 Task: Use the formula "IMLOG10" in spreadsheet "Project portfolio".
Action: Mouse moved to (151, 137)
Screenshot: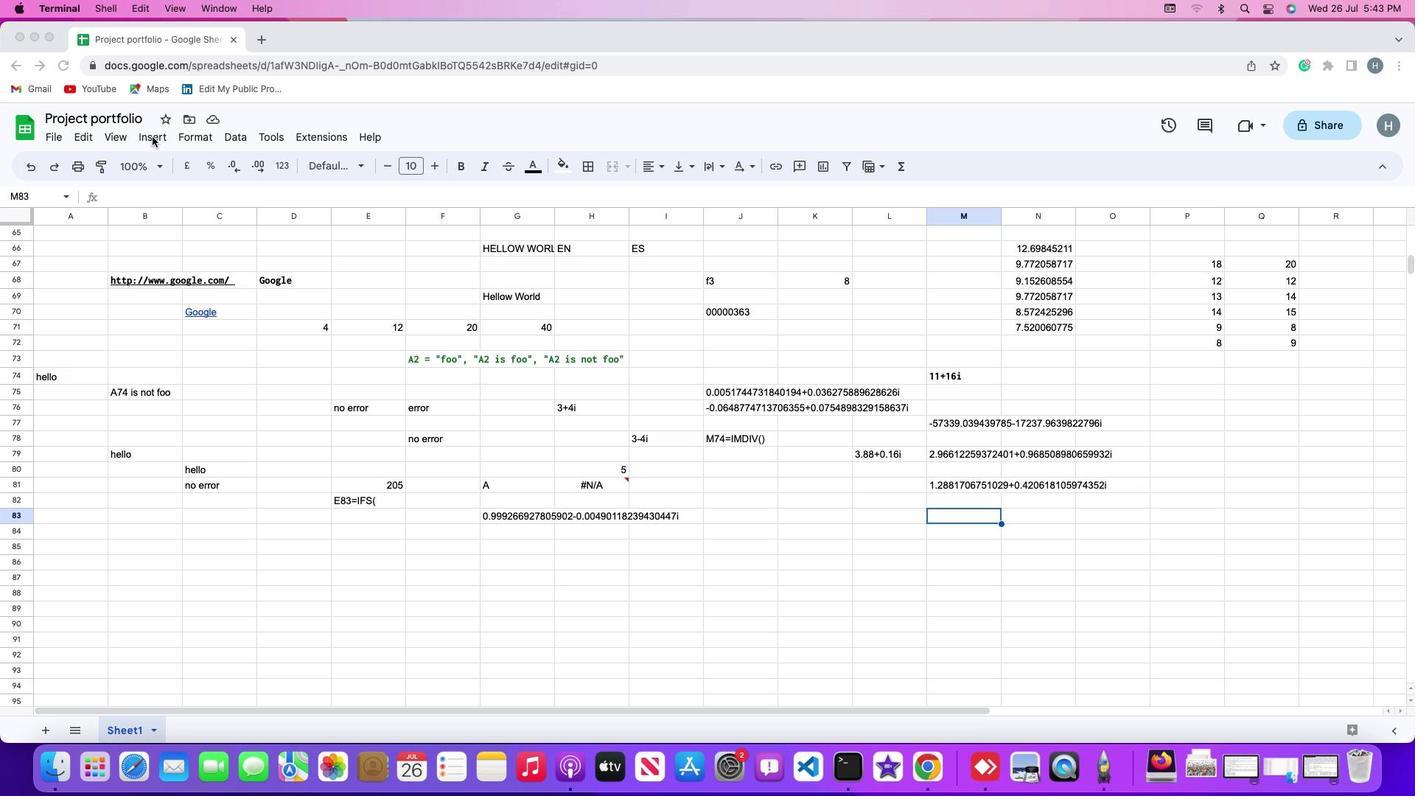 
Action: Mouse pressed left at (151, 137)
Screenshot: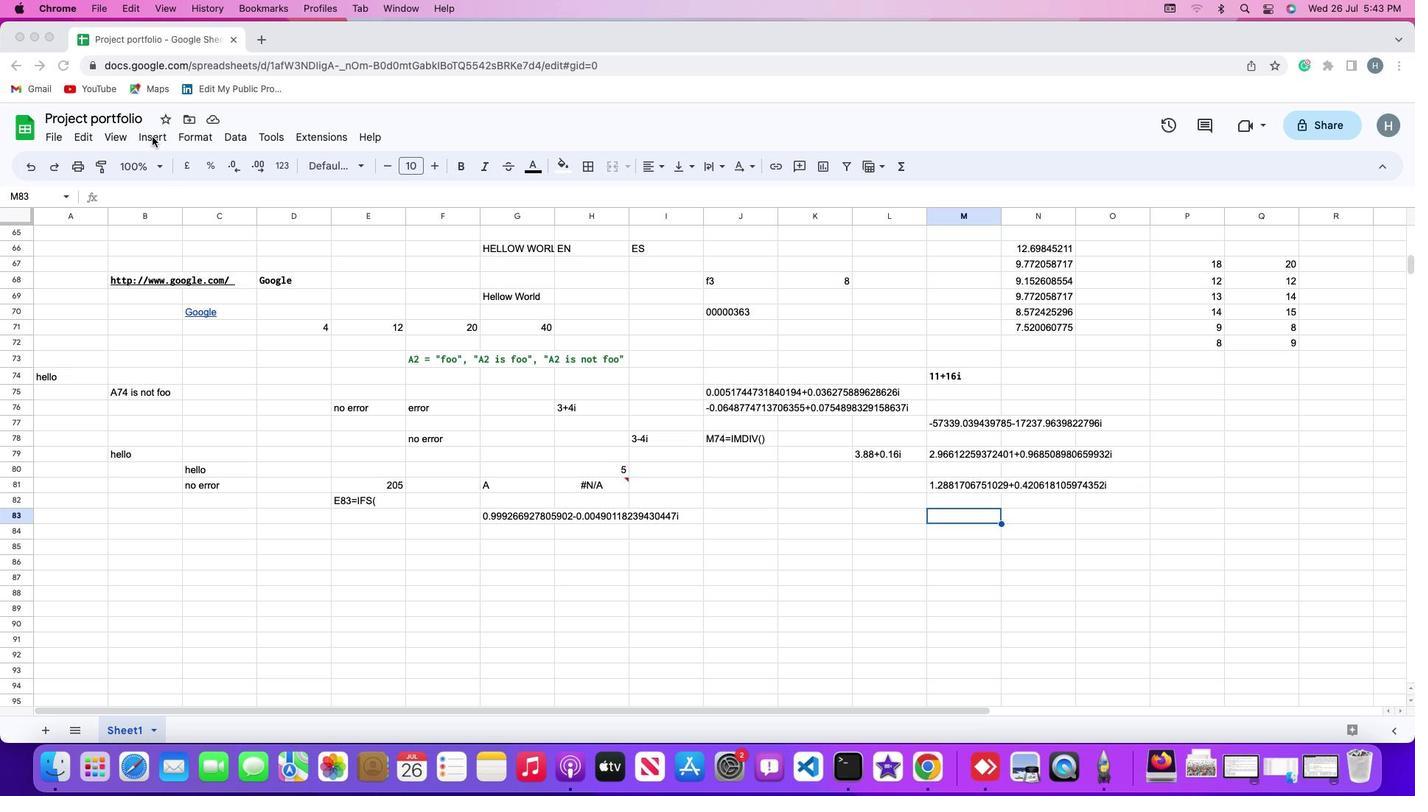 
Action: Mouse pressed left at (151, 137)
Screenshot: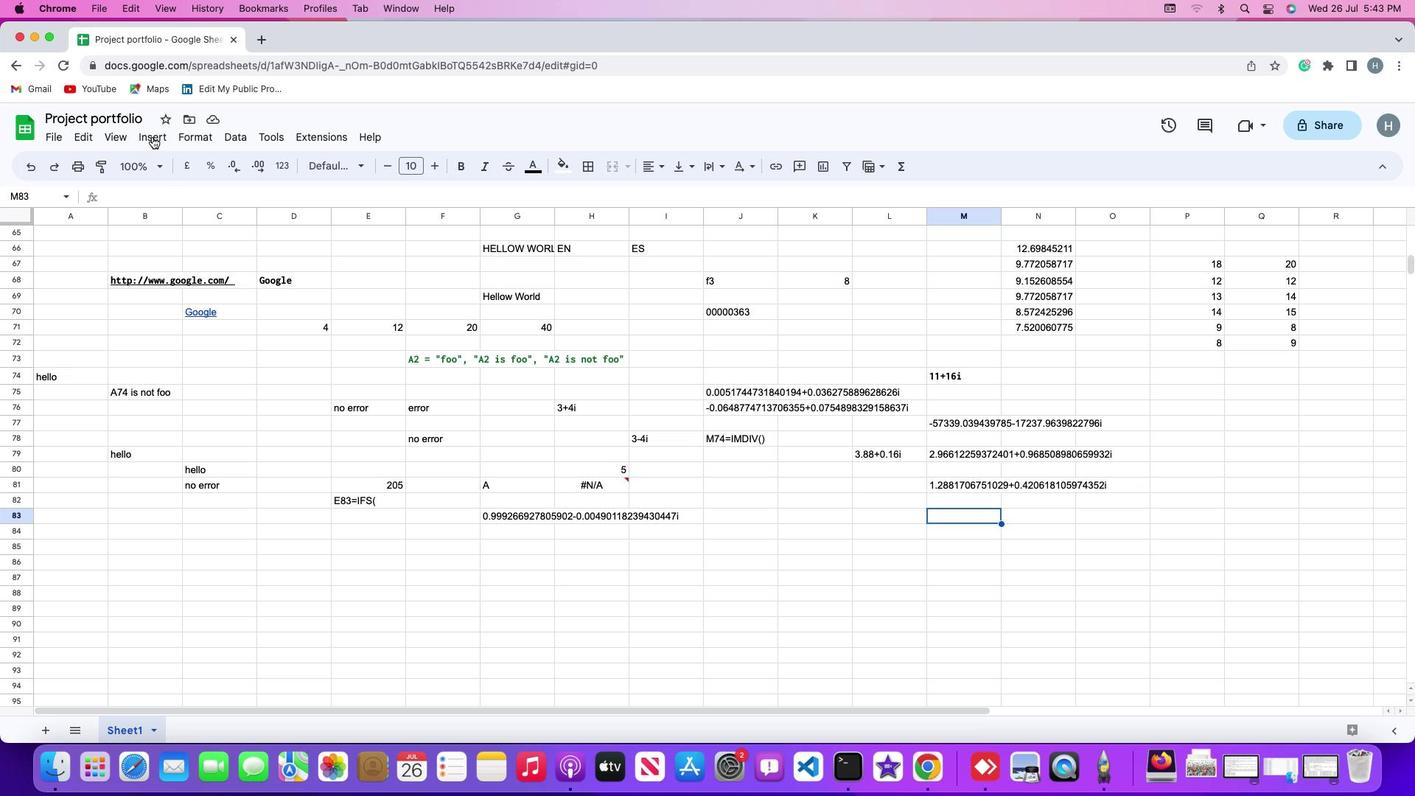 
Action: Mouse moved to (168, 376)
Screenshot: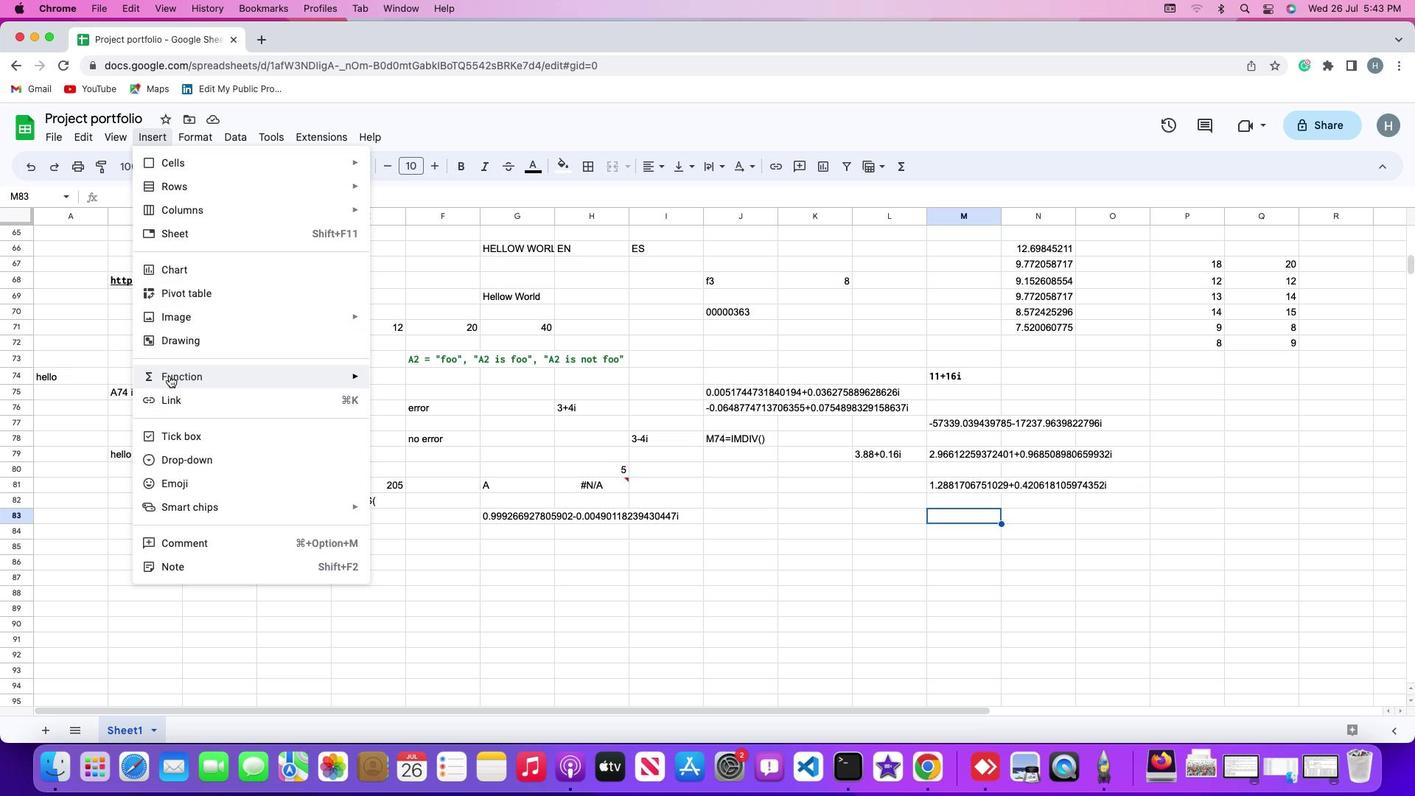 
Action: Mouse pressed left at (168, 376)
Screenshot: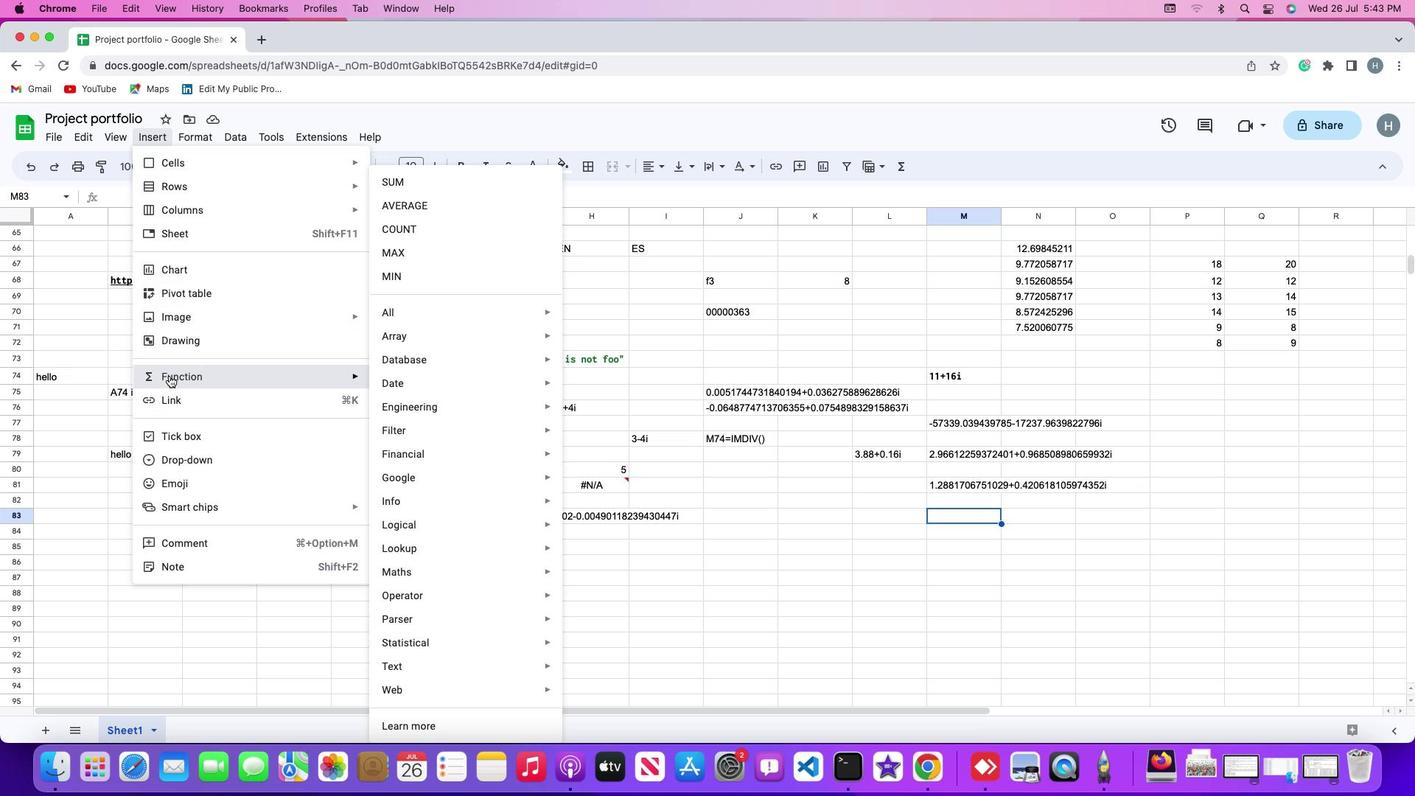 
Action: Mouse moved to (415, 313)
Screenshot: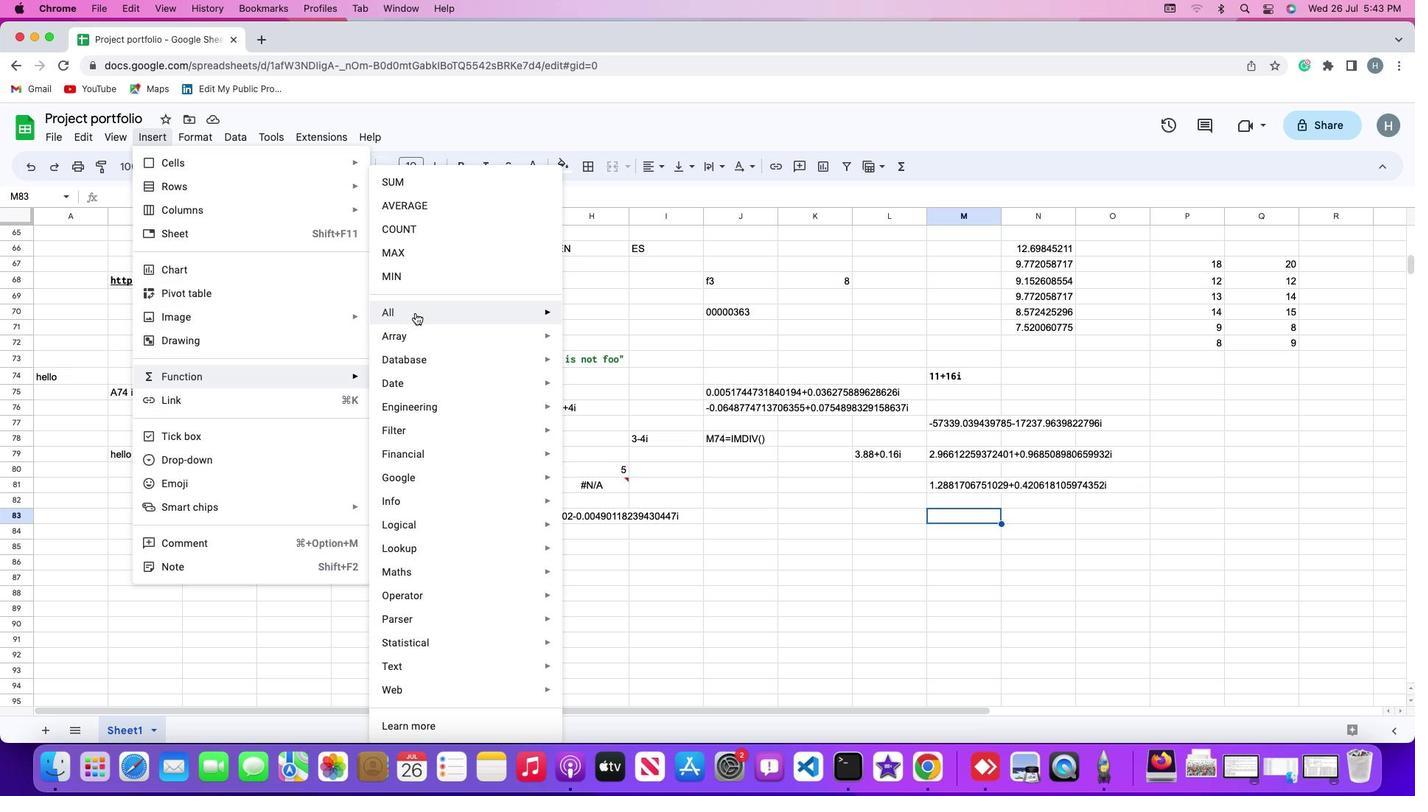 
Action: Mouse pressed left at (415, 313)
Screenshot: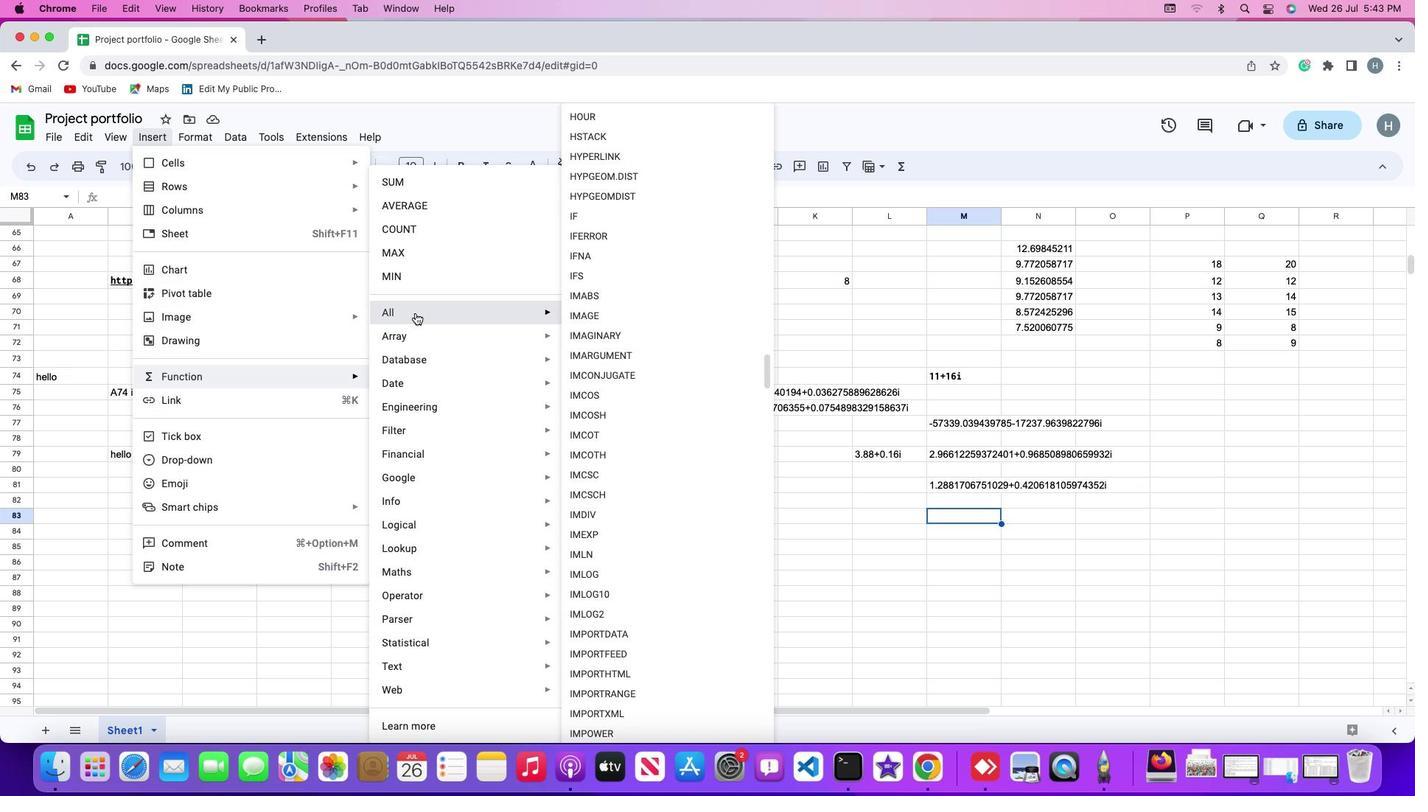 
Action: Mouse moved to (598, 596)
Screenshot: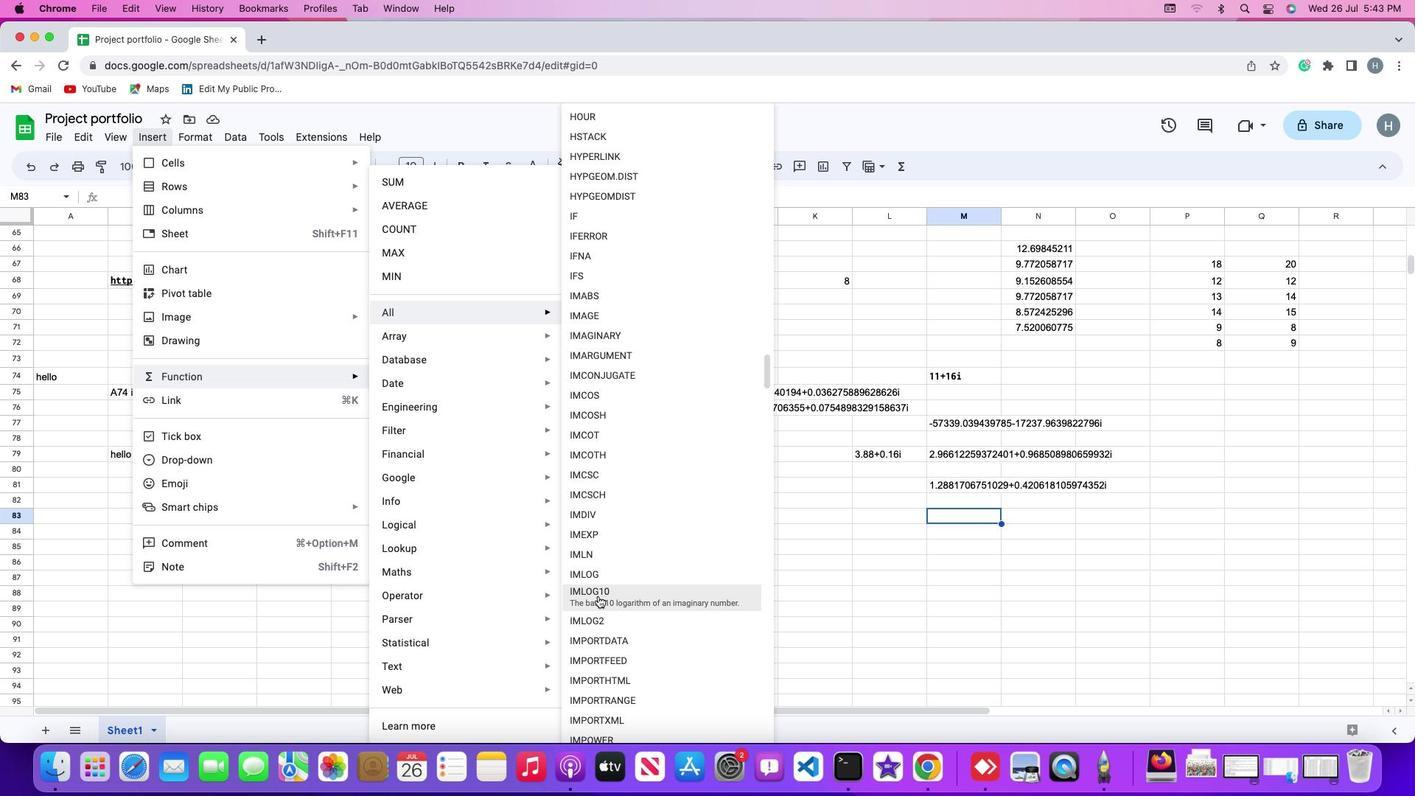 
Action: Mouse pressed left at (598, 596)
Screenshot: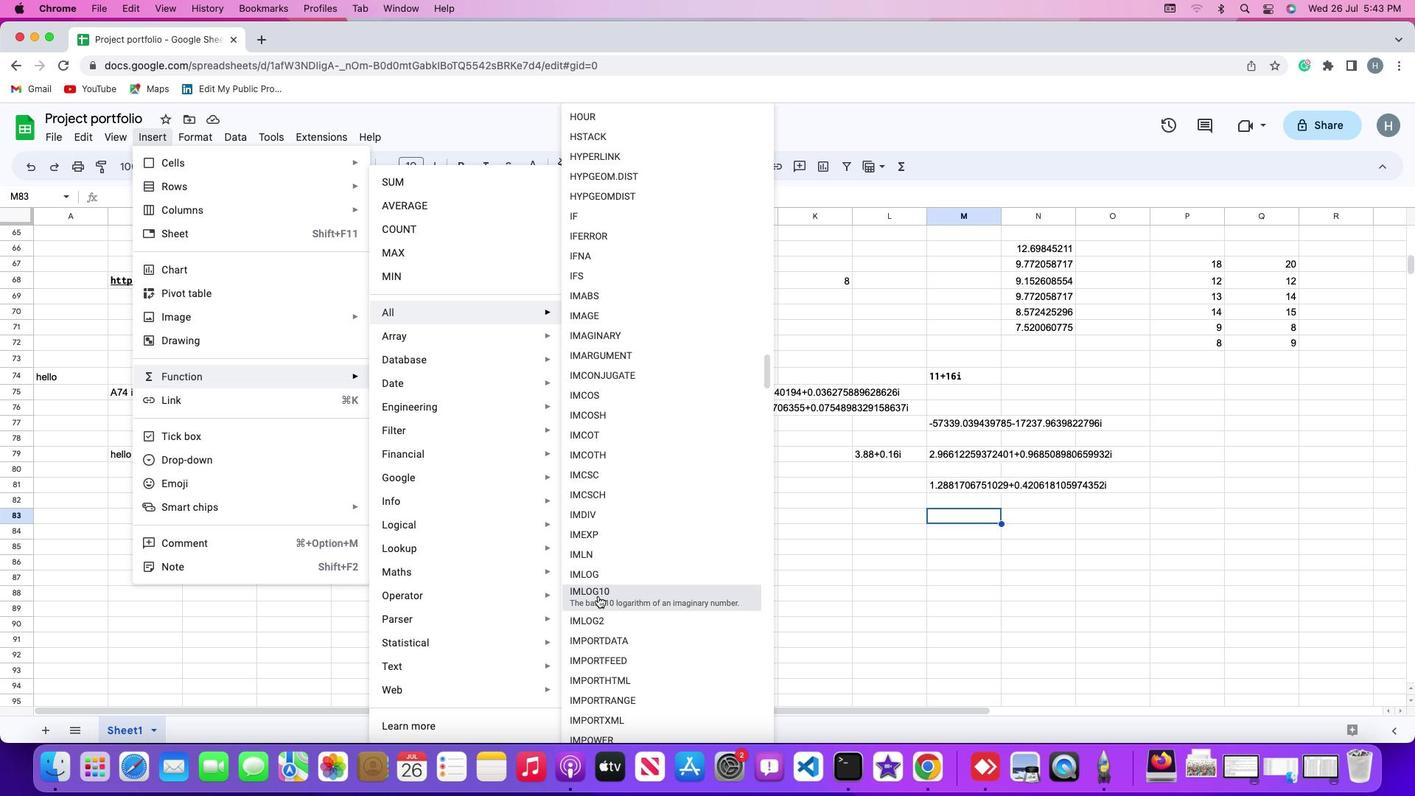 
Action: Mouse moved to (863, 453)
Screenshot: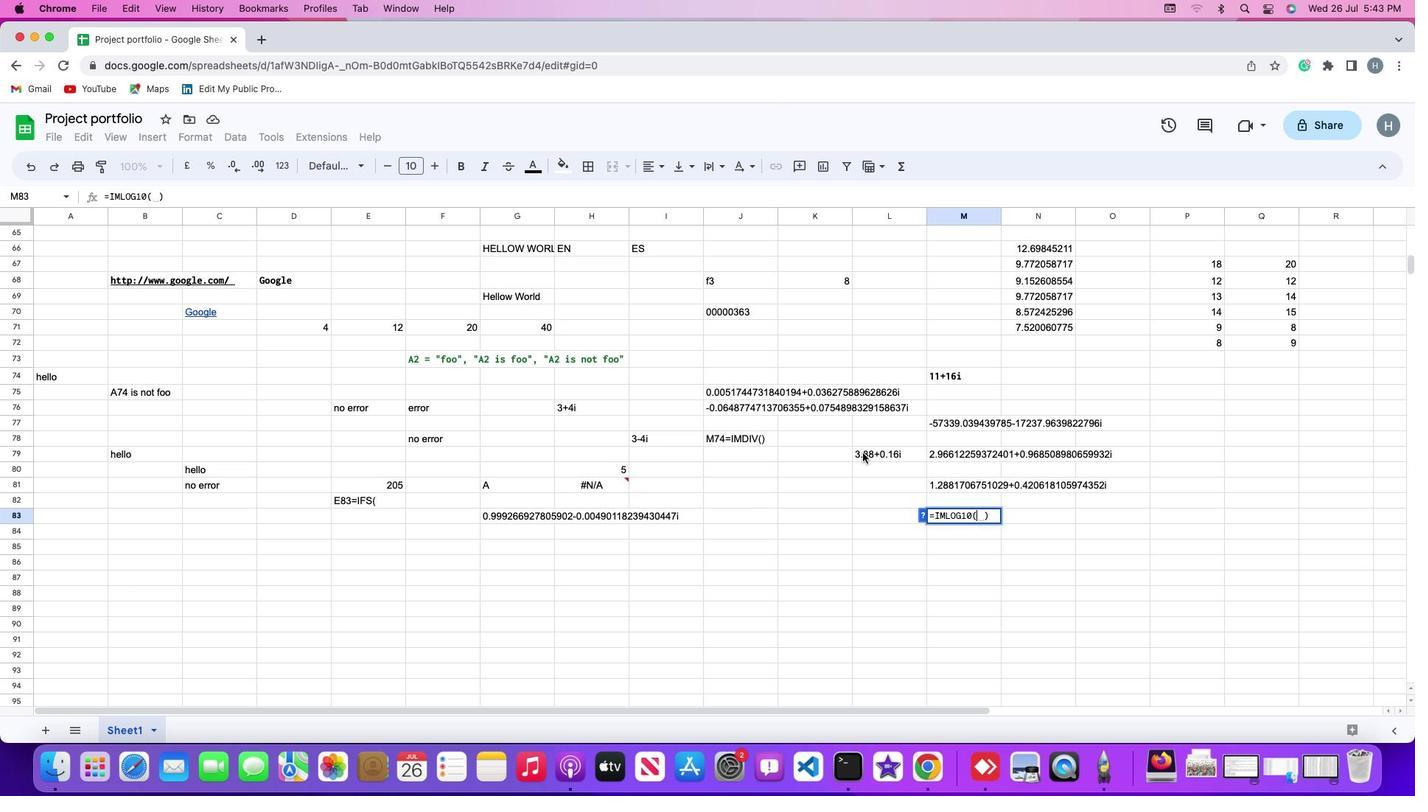
Action: Mouse pressed left at (863, 453)
Screenshot: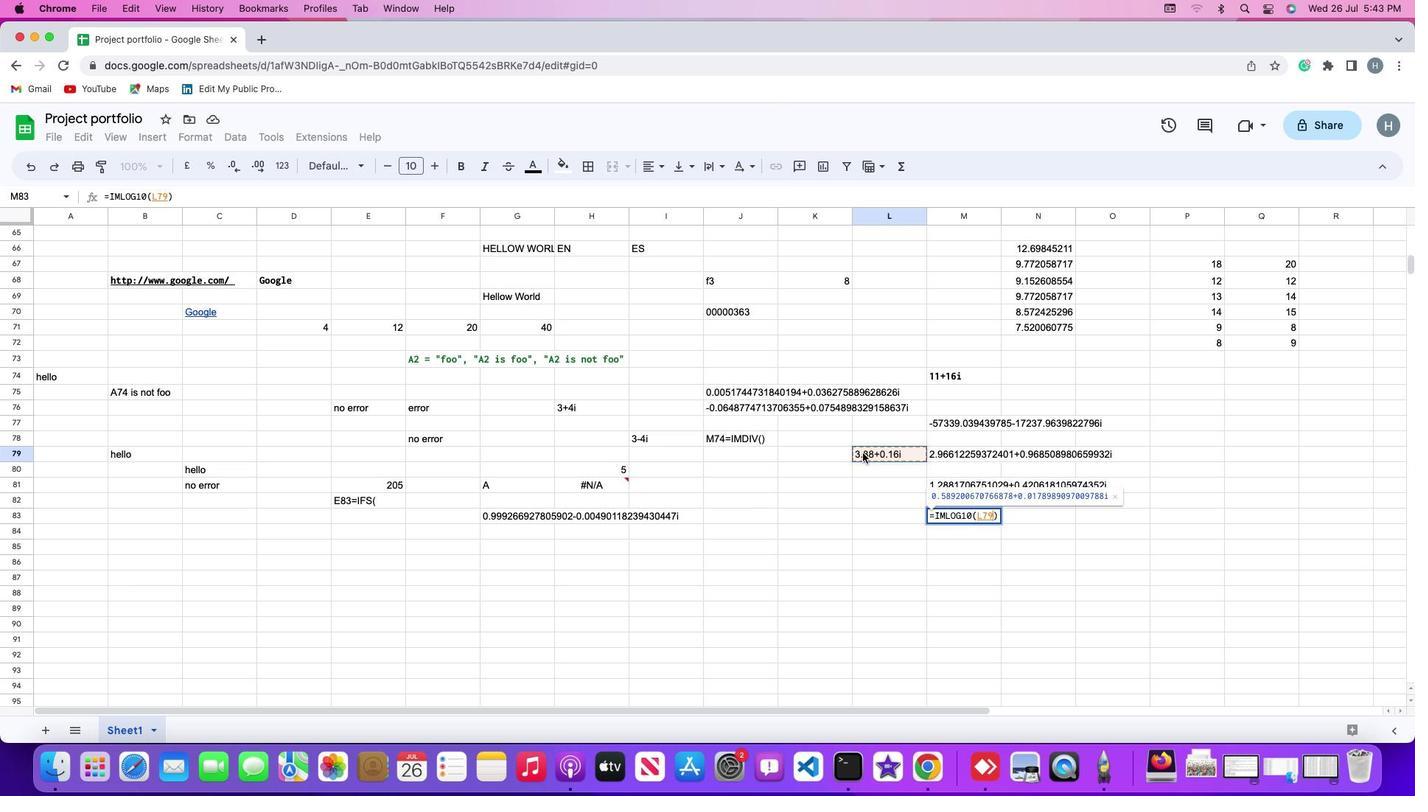 
Action: Key pressed Key.enter
Screenshot: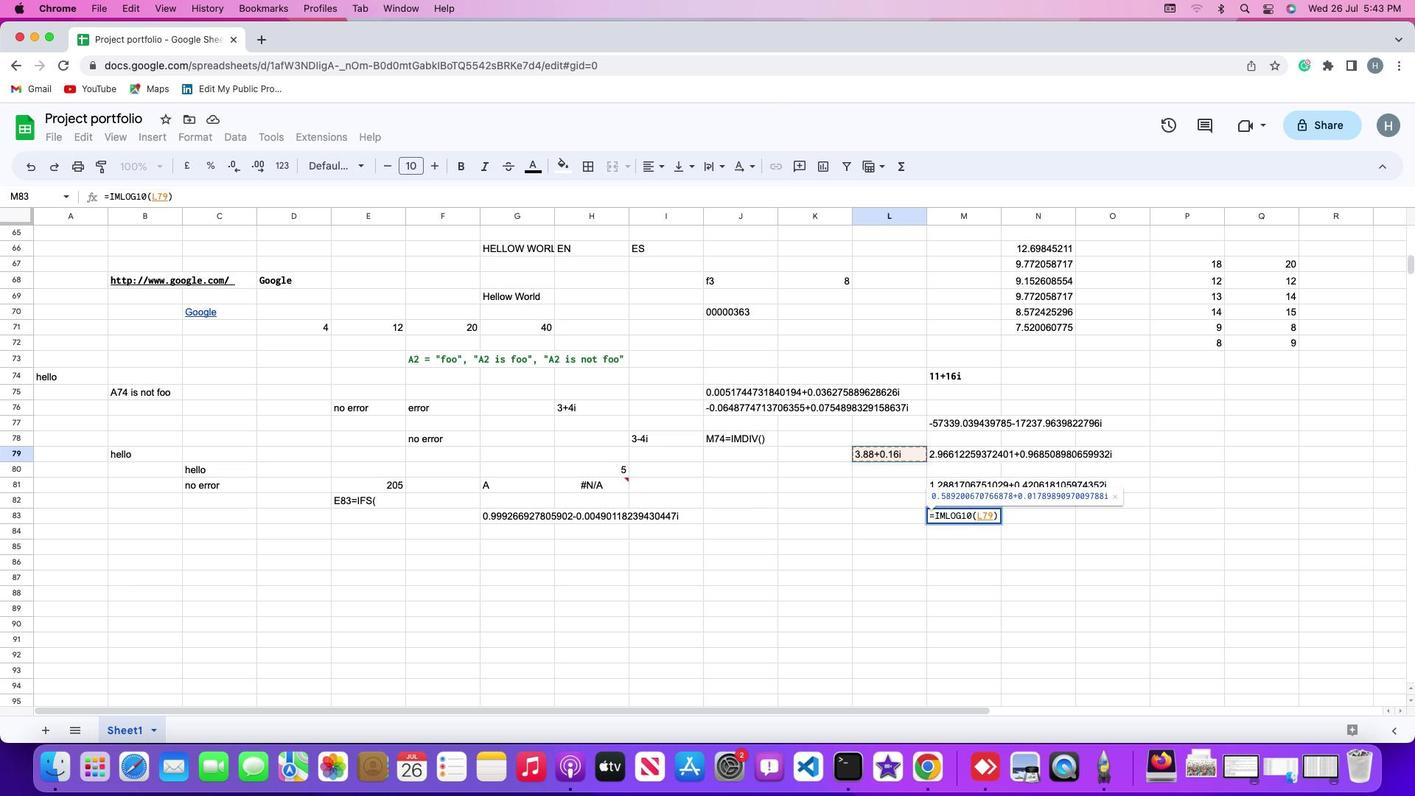 
